 Task: Set the small preview size for the puzzle interactive game video filter to 16.
Action: Mouse moved to (105, 49)
Screenshot: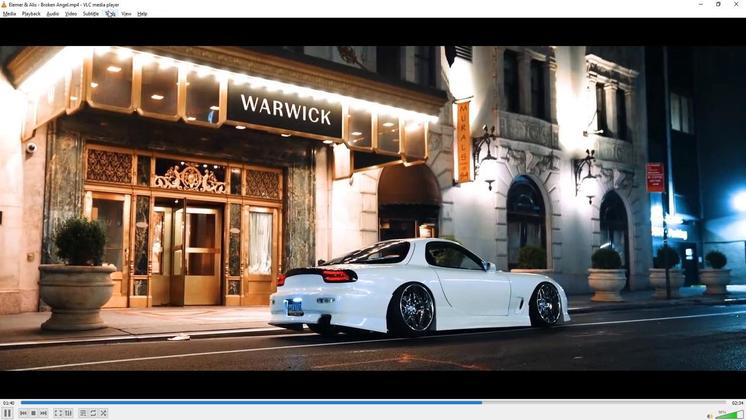 
Action: Mouse pressed left at (105, 49)
Screenshot: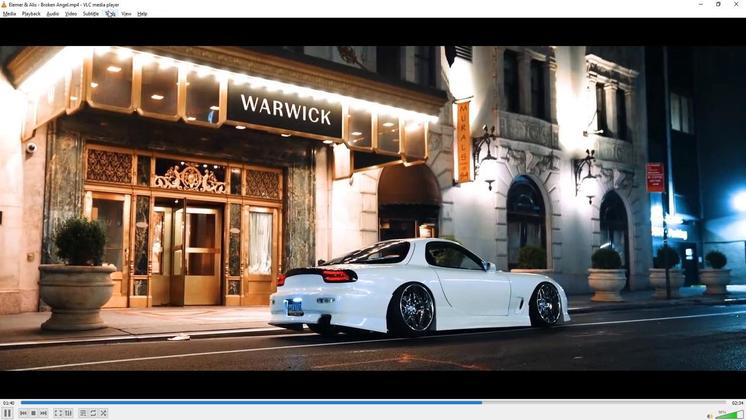 
Action: Mouse moved to (127, 132)
Screenshot: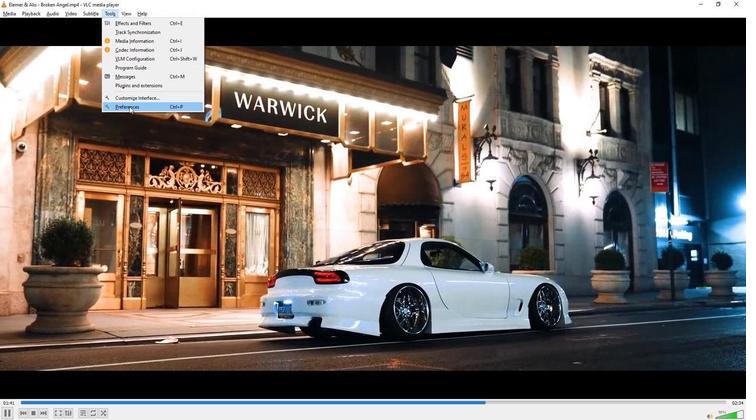 
Action: Mouse pressed left at (127, 132)
Screenshot: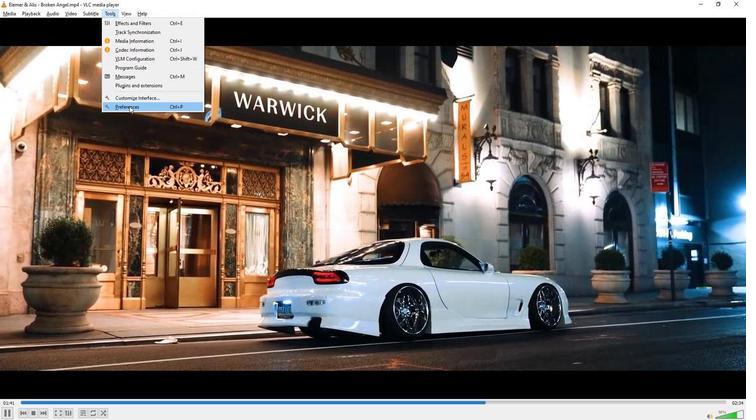 
Action: Mouse moved to (168, 328)
Screenshot: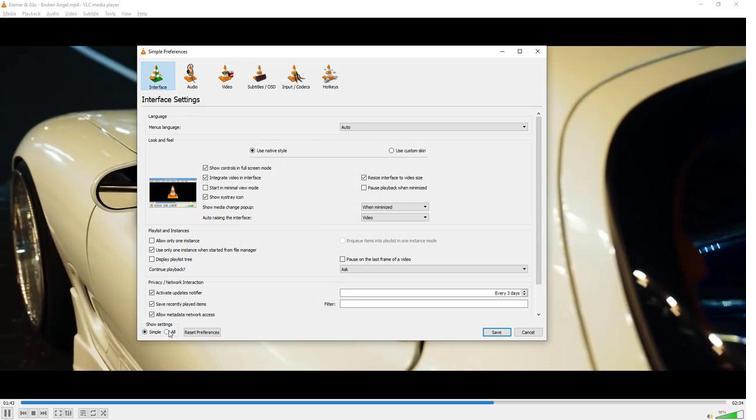 
Action: Mouse pressed left at (168, 328)
Screenshot: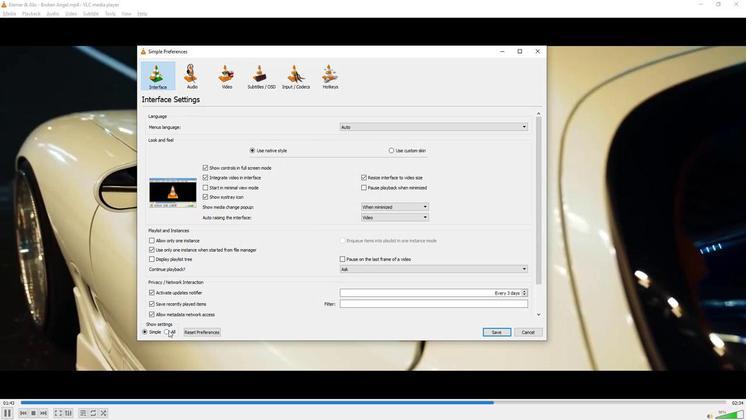 
Action: Mouse moved to (183, 220)
Screenshot: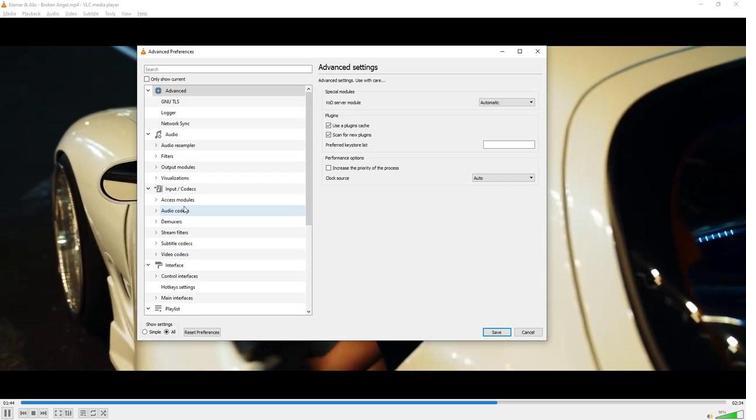 
Action: Mouse scrolled (183, 219) with delta (0, 0)
Screenshot: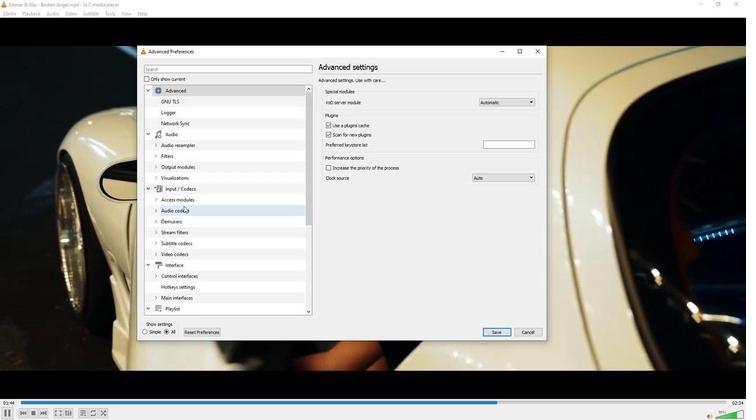 
Action: Mouse moved to (183, 220)
Screenshot: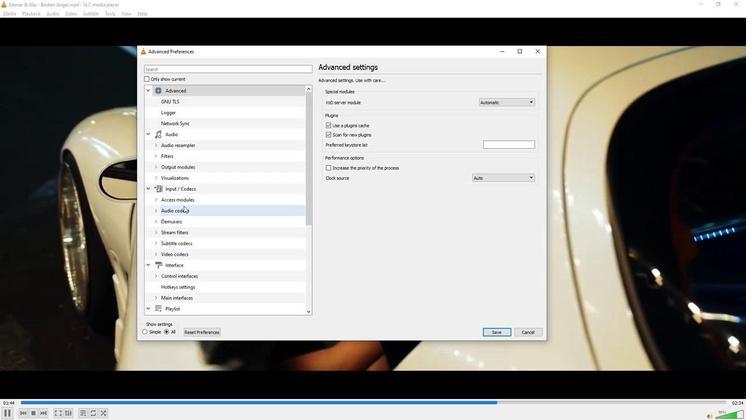 
Action: Mouse scrolled (183, 219) with delta (0, 0)
Screenshot: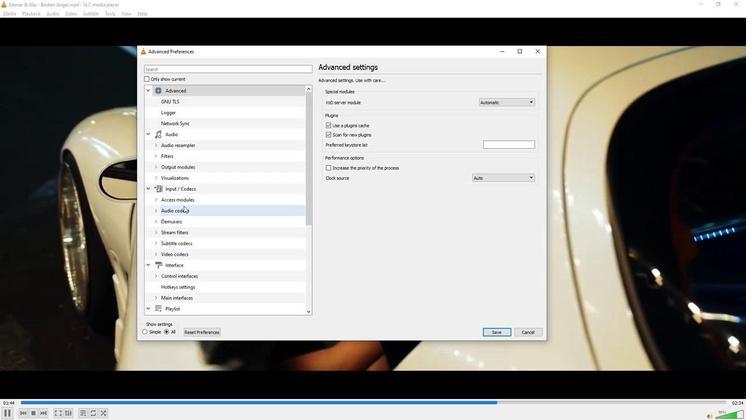 
Action: Mouse moved to (182, 220)
Screenshot: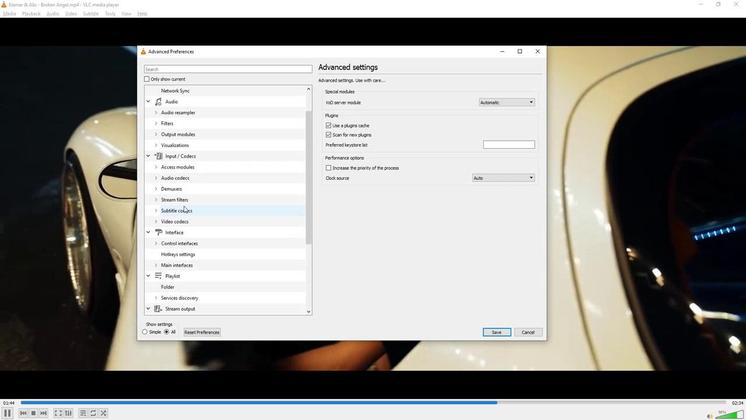 
Action: Mouse scrolled (182, 220) with delta (0, 0)
Screenshot: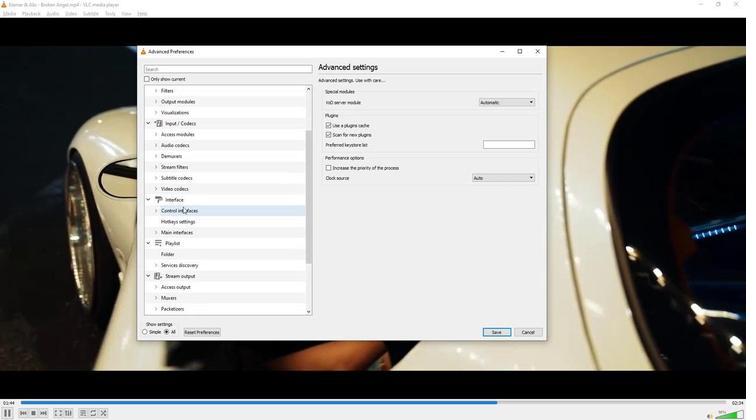 
Action: Mouse moved to (182, 220)
Screenshot: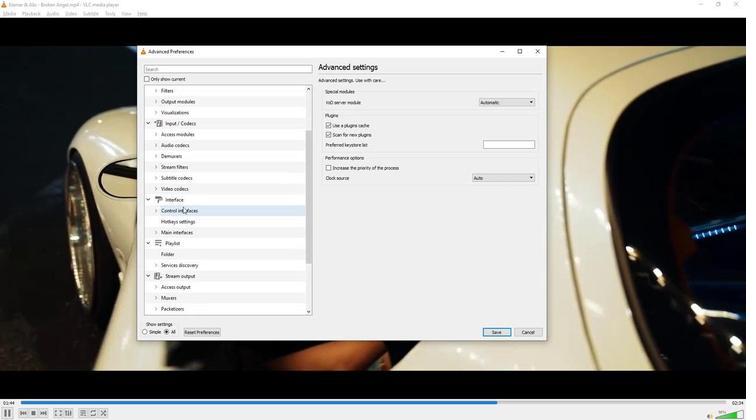 
Action: Mouse scrolled (182, 220) with delta (0, 0)
Screenshot: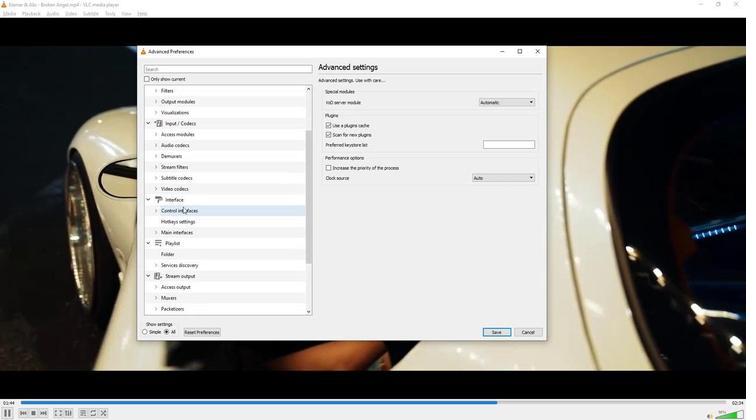 
Action: Mouse moved to (181, 220)
Screenshot: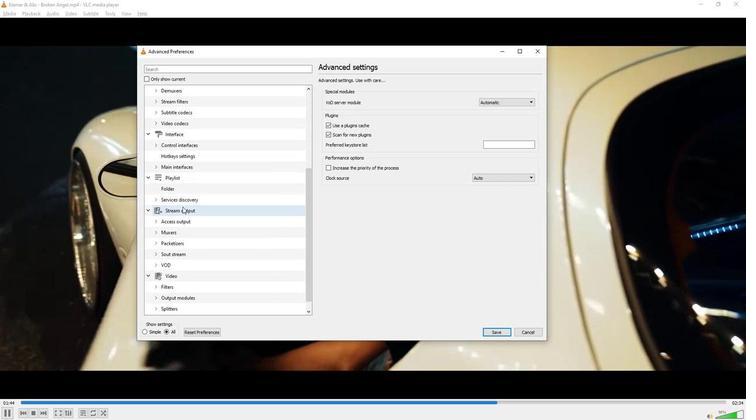 
Action: Mouse scrolled (181, 220) with delta (0, 0)
Screenshot: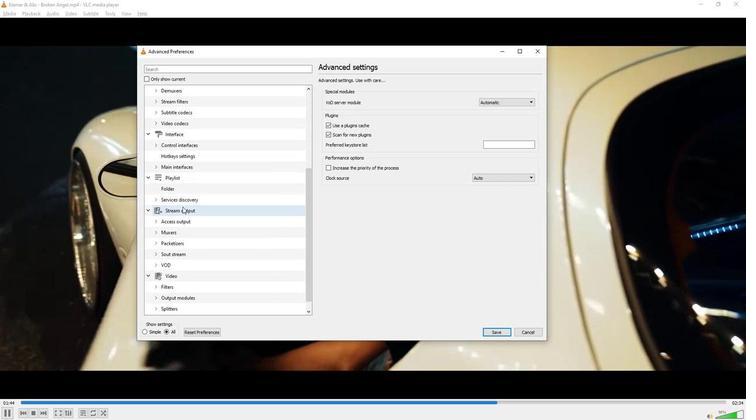
Action: Mouse moved to (181, 220)
Screenshot: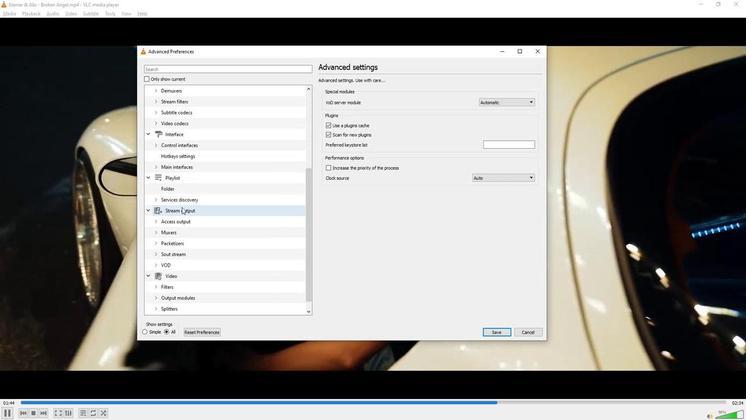 
Action: Mouse scrolled (181, 220) with delta (0, 0)
Screenshot: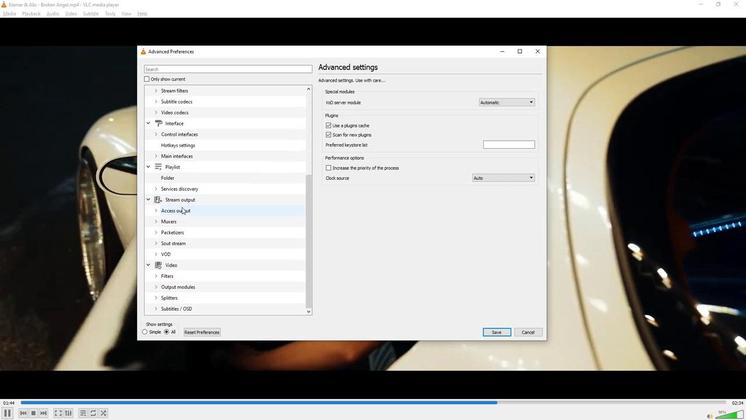 
Action: Mouse moved to (180, 221)
Screenshot: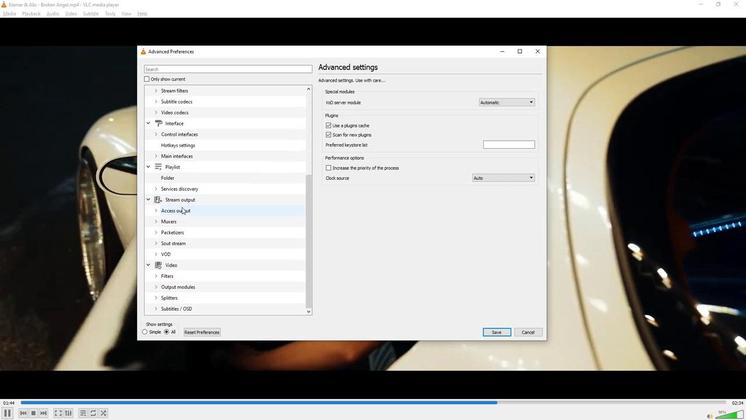 
Action: Mouse scrolled (180, 221) with delta (0, 0)
Screenshot: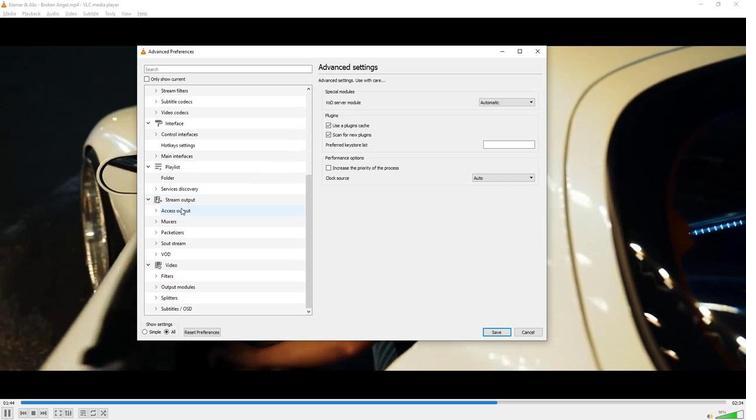 
Action: Mouse moved to (179, 221)
Screenshot: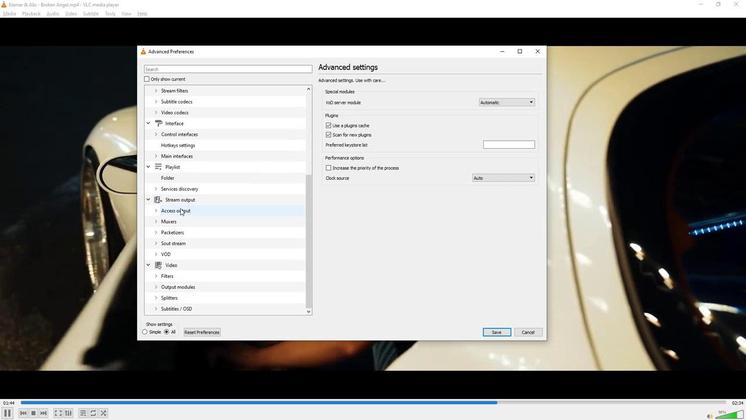 
Action: Mouse scrolled (179, 221) with delta (0, 0)
Screenshot: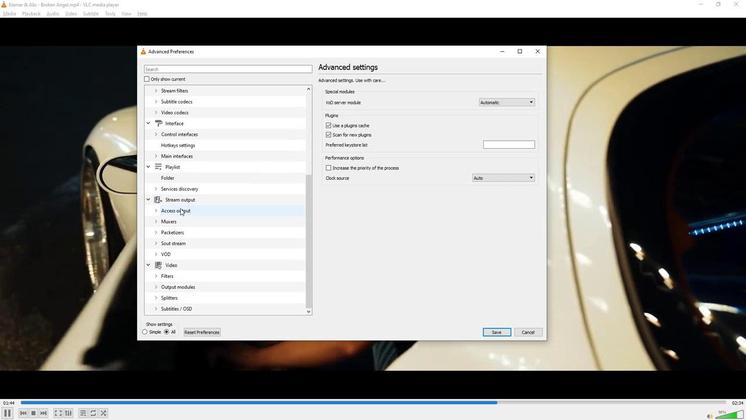
Action: Mouse moved to (155, 280)
Screenshot: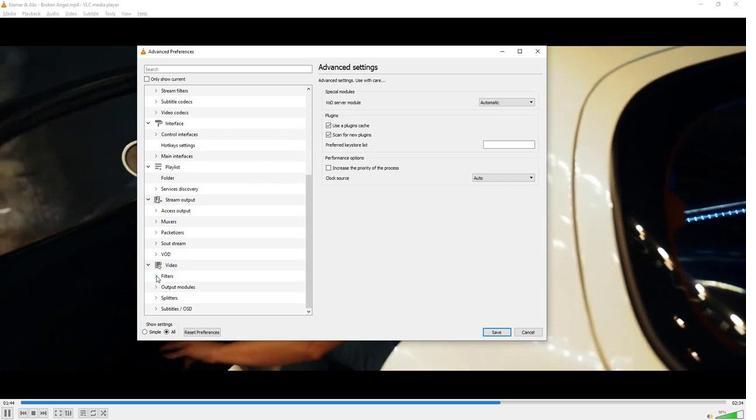 
Action: Mouse pressed left at (155, 280)
Screenshot: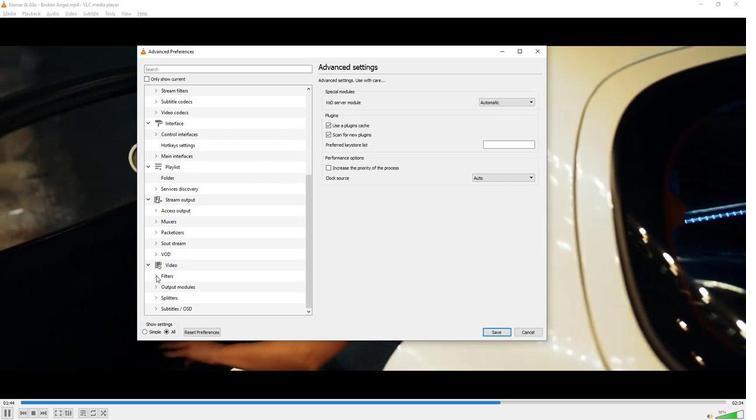 
Action: Mouse moved to (170, 265)
Screenshot: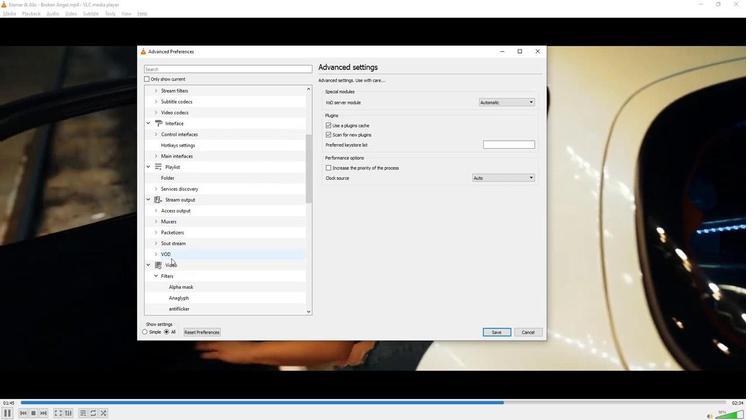 
Action: Mouse scrolled (170, 265) with delta (0, 0)
Screenshot: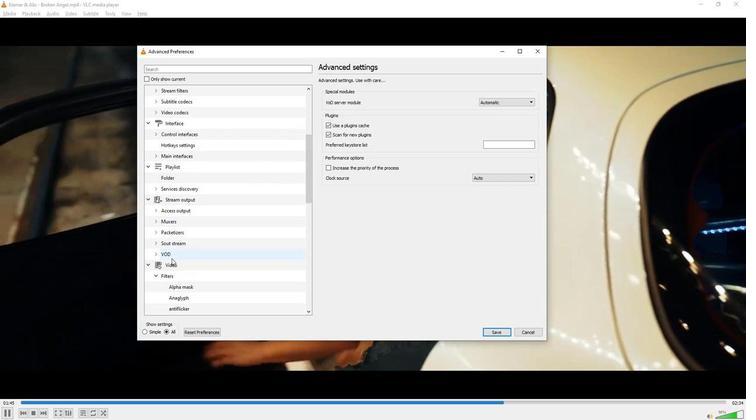 
Action: Mouse scrolled (170, 265) with delta (0, 0)
Screenshot: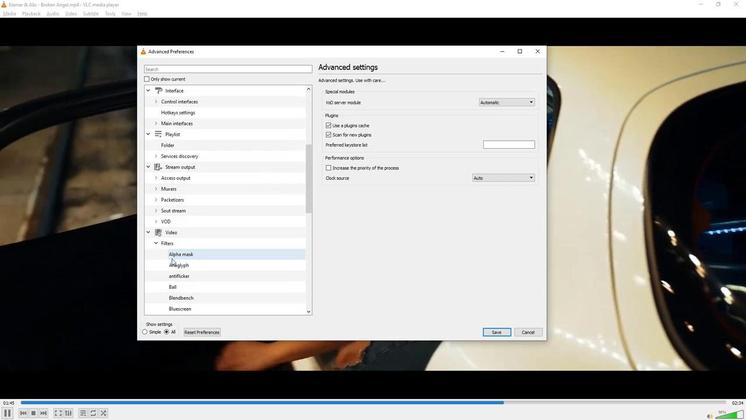 
Action: Mouse scrolled (170, 265) with delta (0, 0)
Screenshot: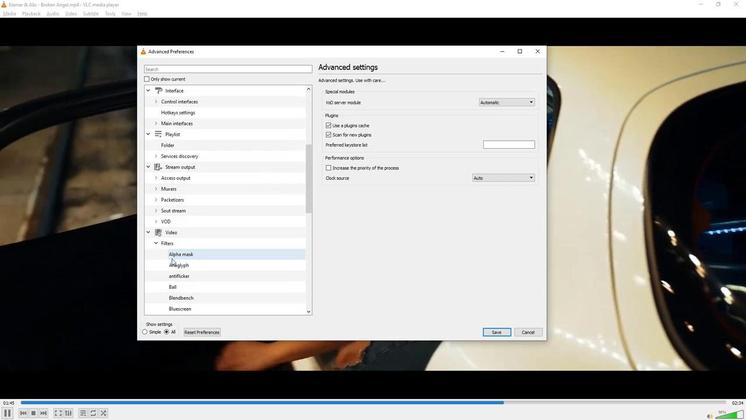
Action: Mouse scrolled (170, 265) with delta (0, 0)
Screenshot: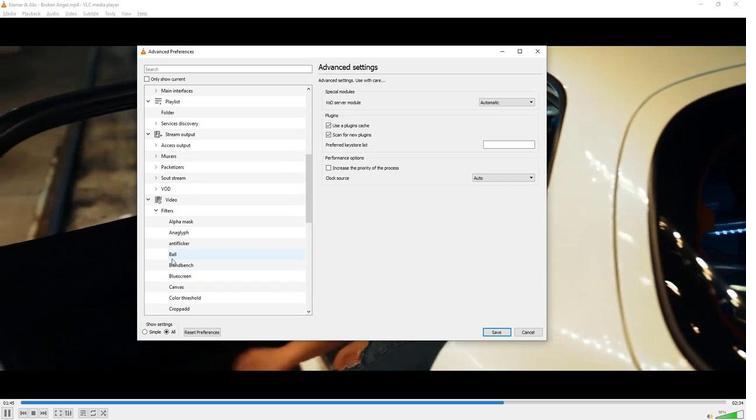 
Action: Mouse scrolled (170, 265) with delta (0, 0)
Screenshot: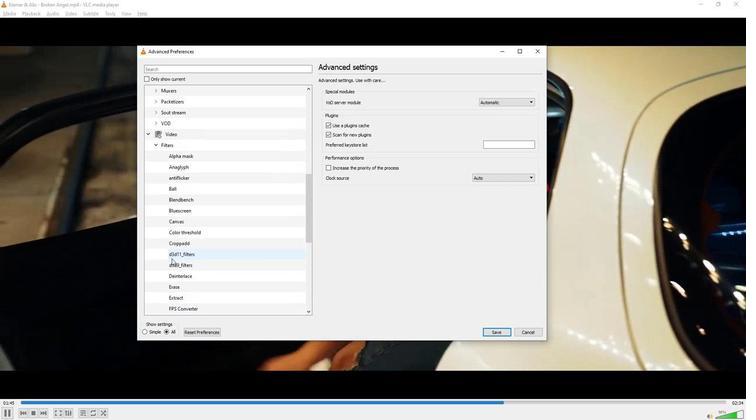 
Action: Mouse scrolled (170, 265) with delta (0, 0)
Screenshot: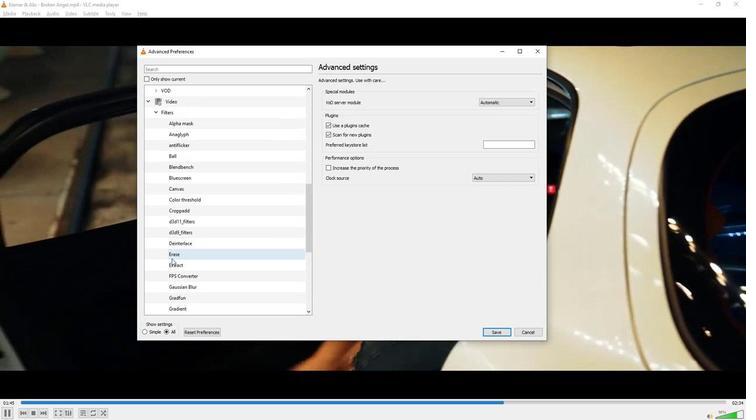 
Action: Mouse moved to (170, 265)
Screenshot: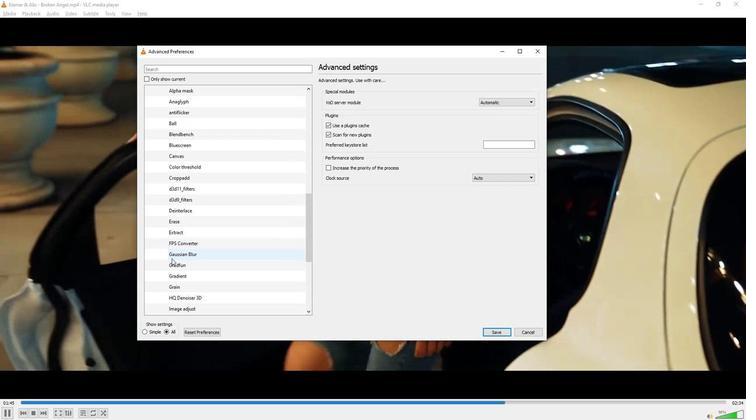 
Action: Mouse scrolled (170, 265) with delta (0, 0)
Screenshot: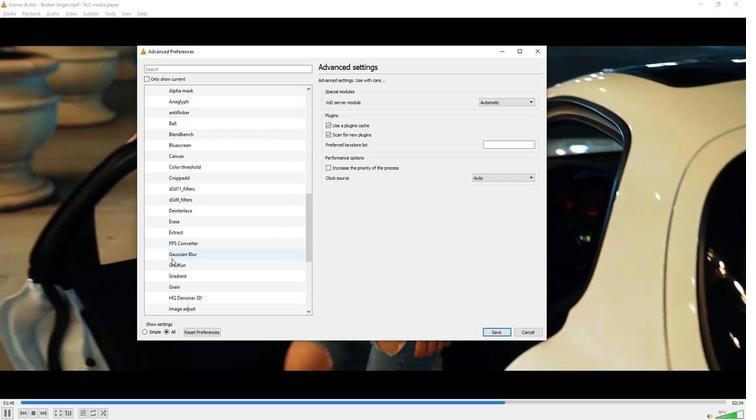 
Action: Mouse scrolled (170, 265) with delta (0, 0)
Screenshot: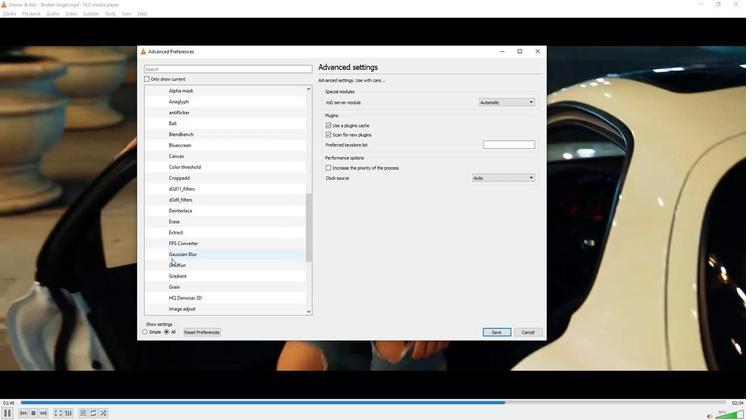 
Action: Mouse moved to (173, 297)
Screenshot: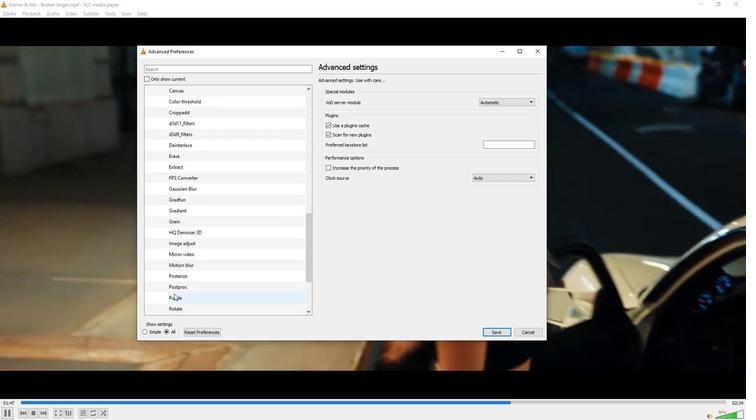 
Action: Mouse pressed left at (173, 297)
Screenshot: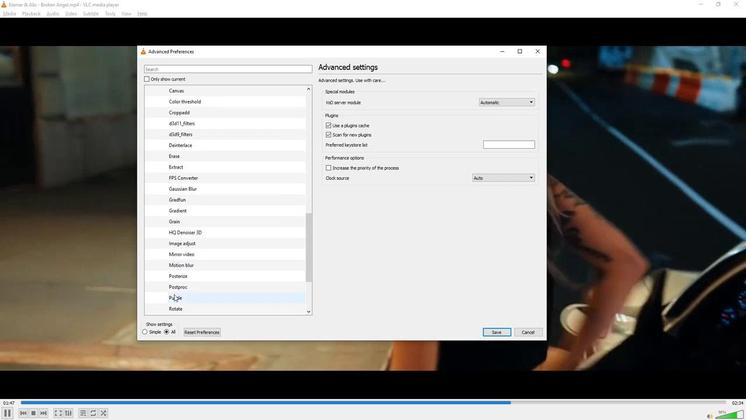 
Action: Mouse moved to (543, 157)
Screenshot: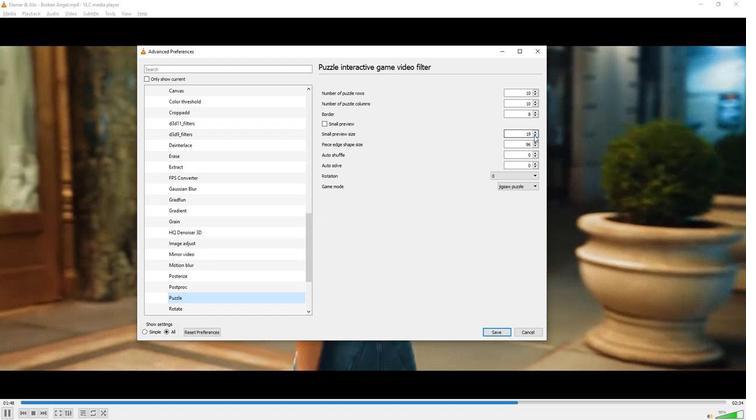 
Action: Mouse pressed left at (543, 157)
Screenshot: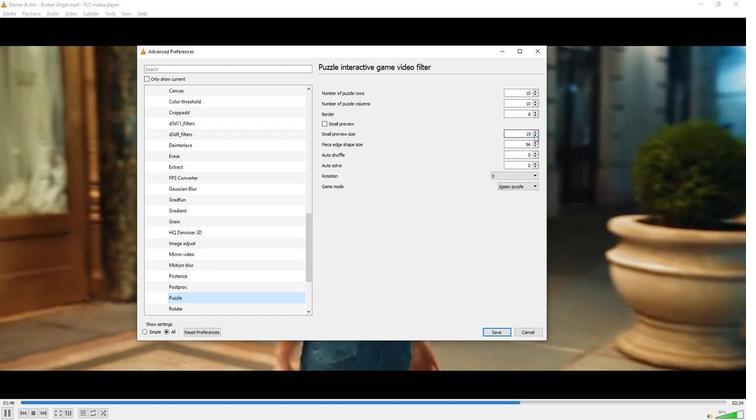 
Action: Mouse moved to (543, 156)
Screenshot: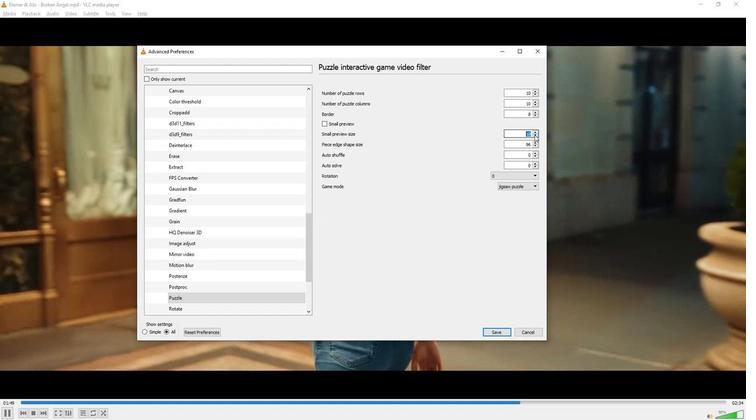 
Action: Mouse pressed left at (543, 156)
Screenshot: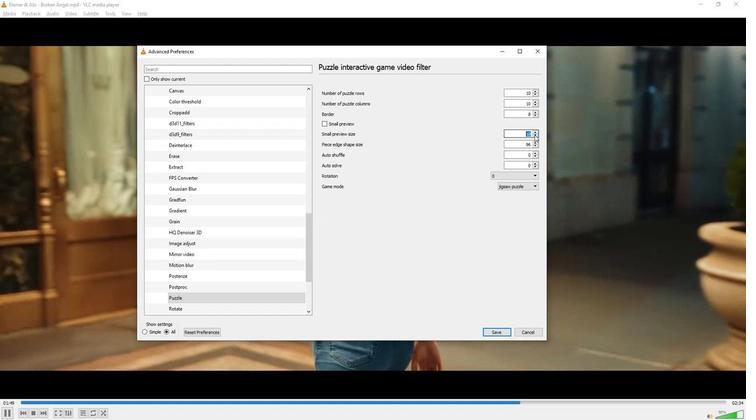 
Action: Mouse pressed left at (543, 156)
Screenshot: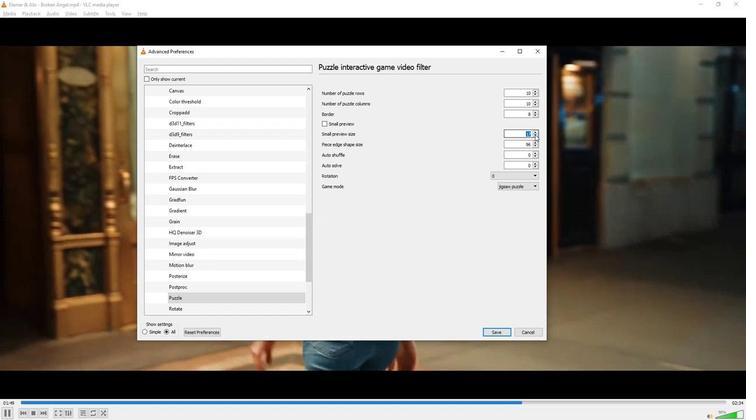 
Action: Mouse moved to (486, 163)
Screenshot: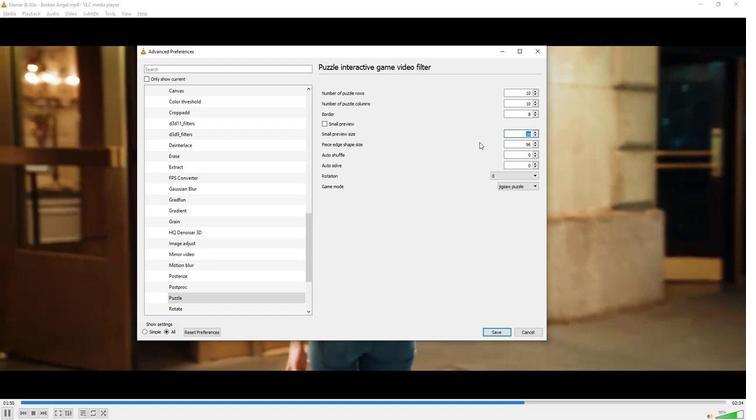 
Action: Mouse pressed left at (486, 163)
Screenshot: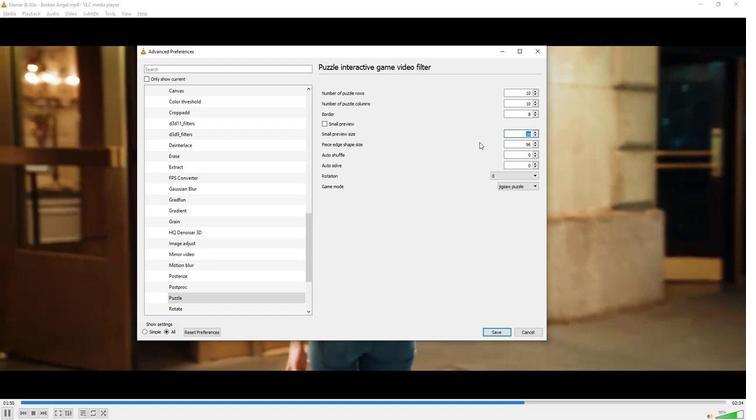 
